 Task: Move the task Fix issue causing mobile app to crash when device is low on memory to the section Done in the project TracePlan and filter the tasks in the project by Incomplete tasks.
Action: Mouse moved to (458, 218)
Screenshot: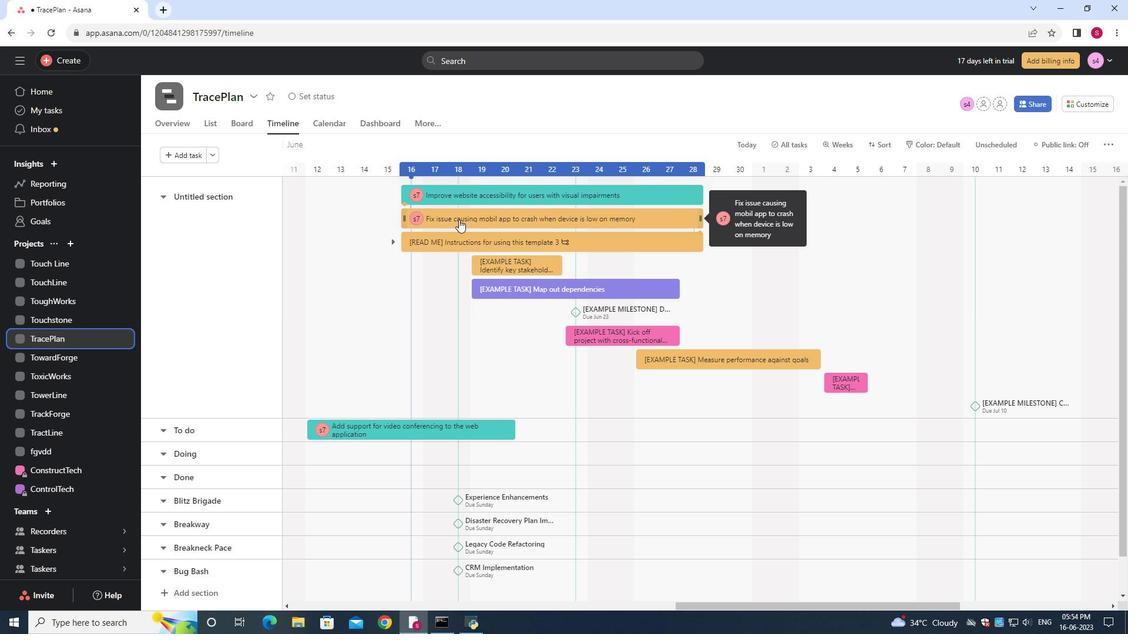
Action: Mouse pressed left at (458, 218)
Screenshot: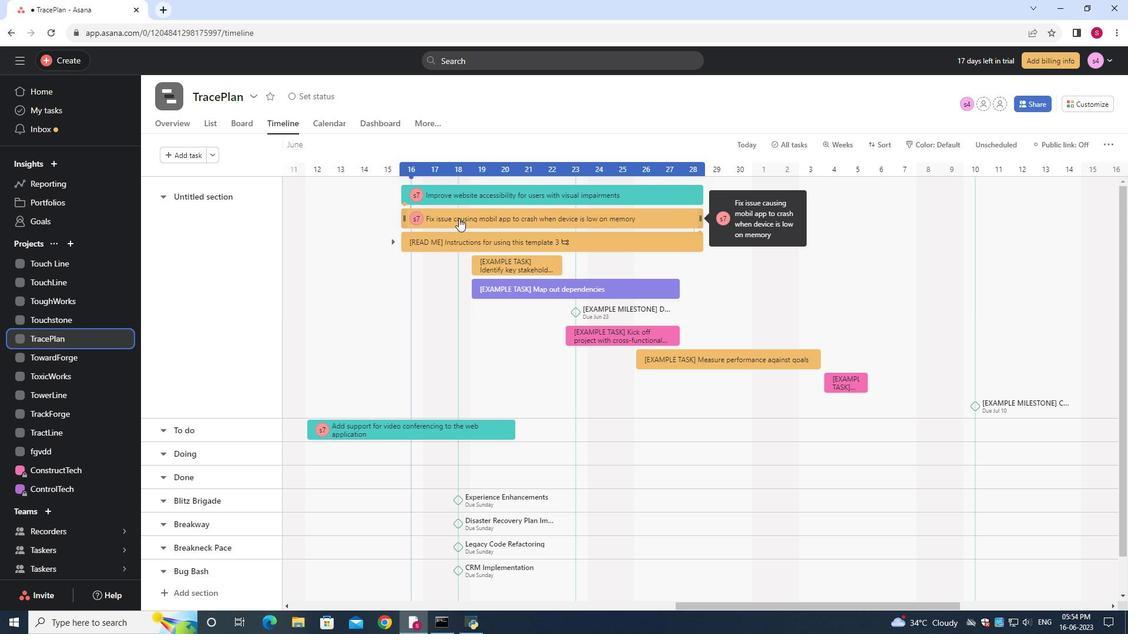
Action: Mouse moved to (206, 123)
Screenshot: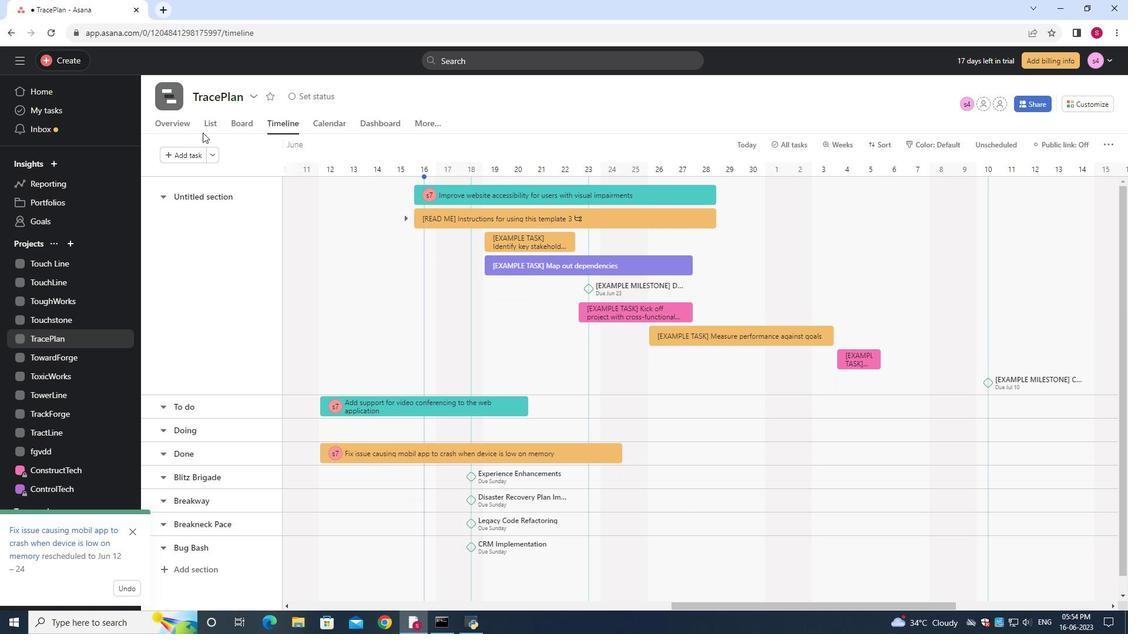 
Action: Mouse pressed left at (206, 123)
Screenshot: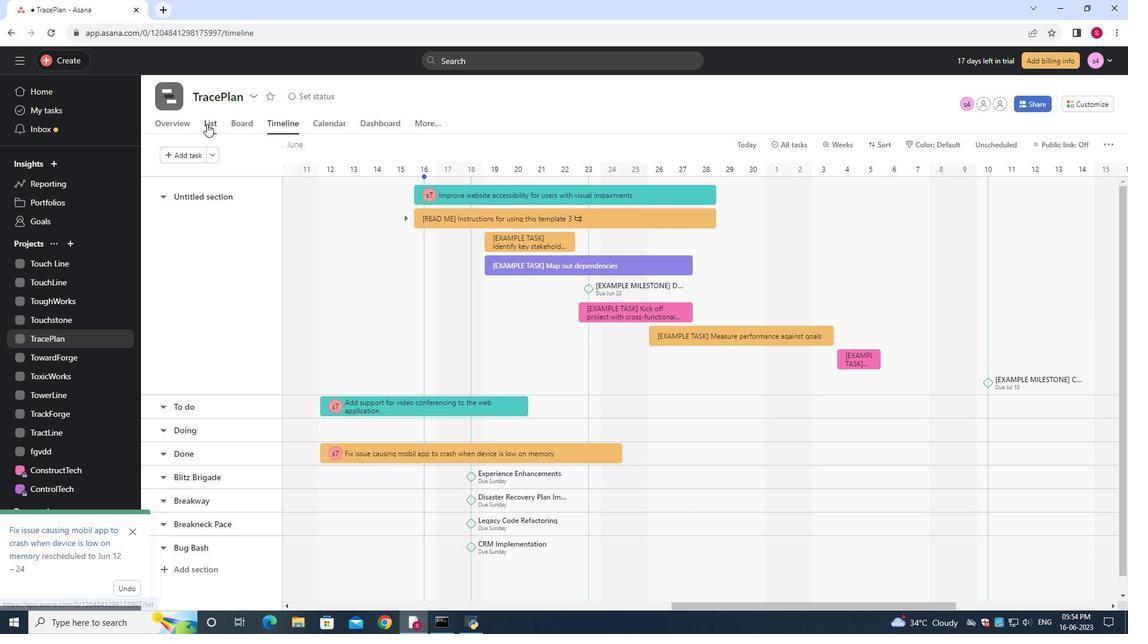 
Action: Mouse moved to (284, 150)
Screenshot: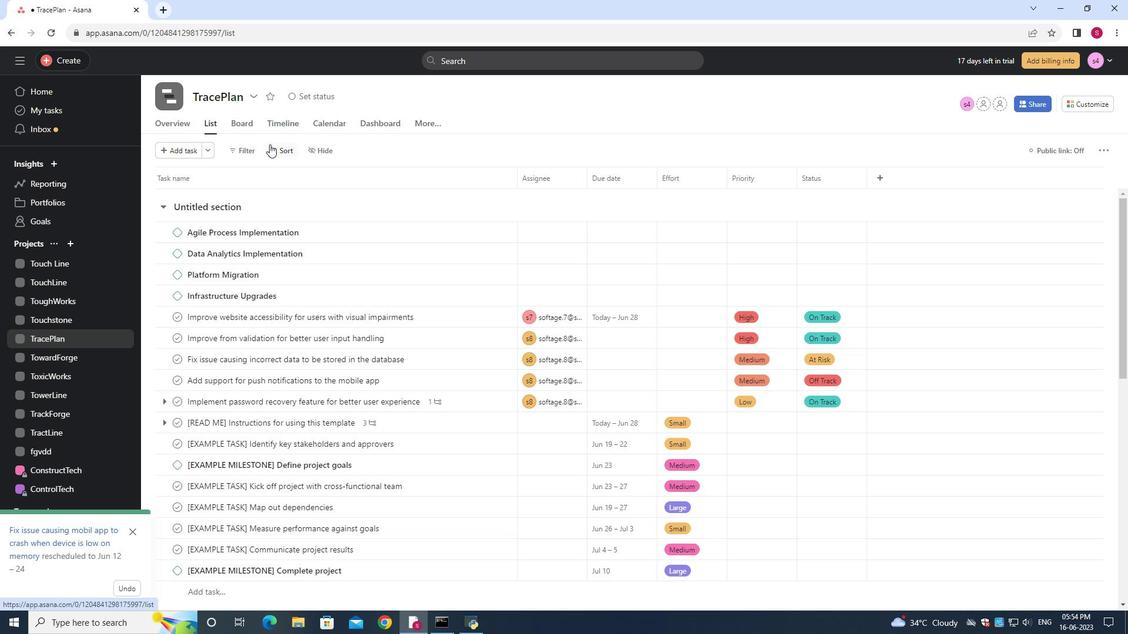 
Action: Mouse pressed left at (284, 150)
Screenshot: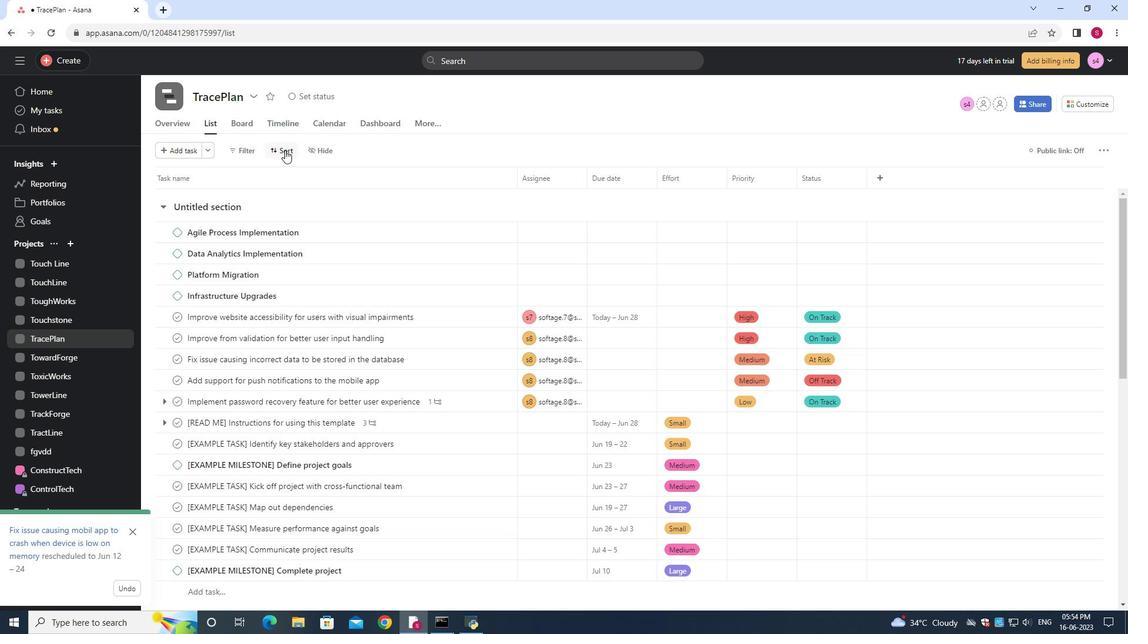 
Action: Mouse moved to (331, 240)
Screenshot: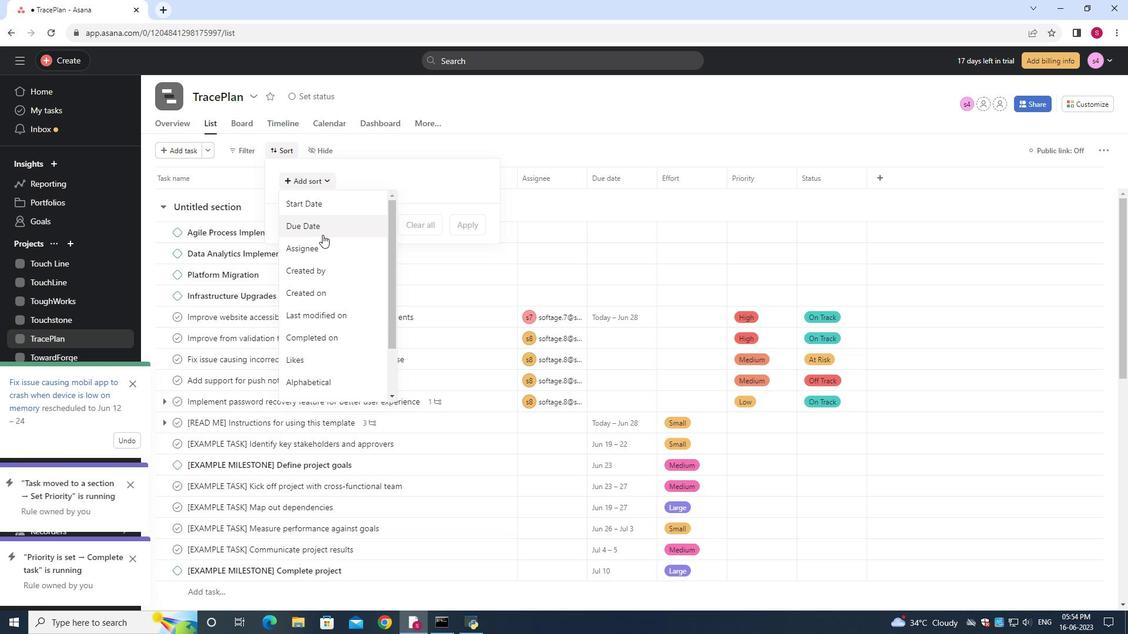 
Action: Mouse scrolled (331, 240) with delta (0, 0)
Screenshot: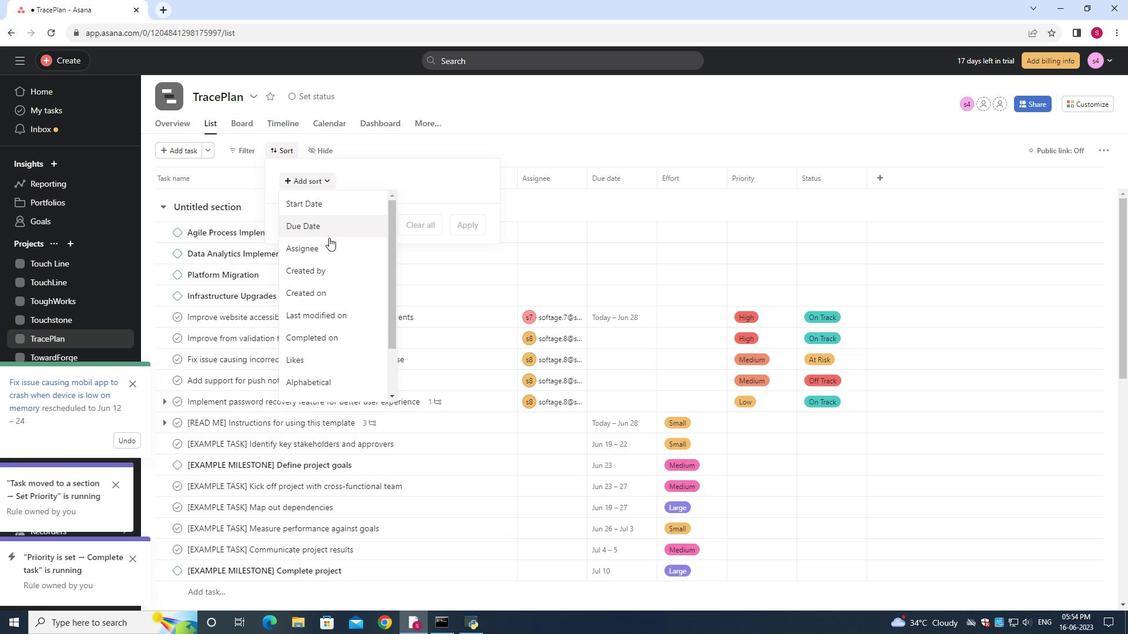 
Action: Mouse moved to (331, 241)
Screenshot: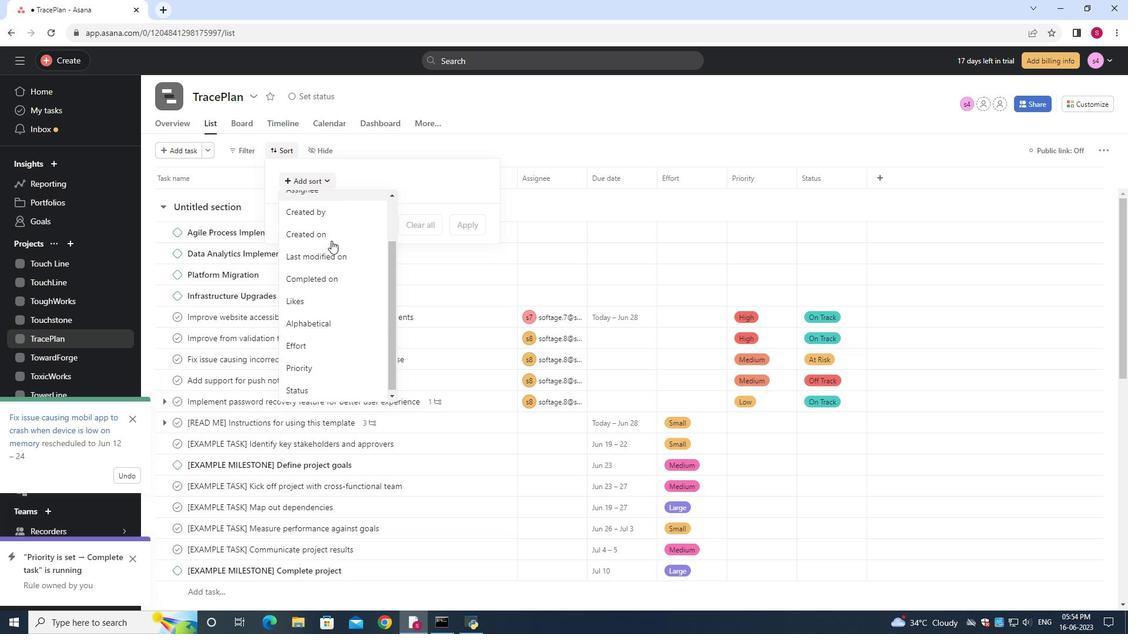 
Action: Mouse scrolled (331, 240) with delta (0, 0)
Screenshot: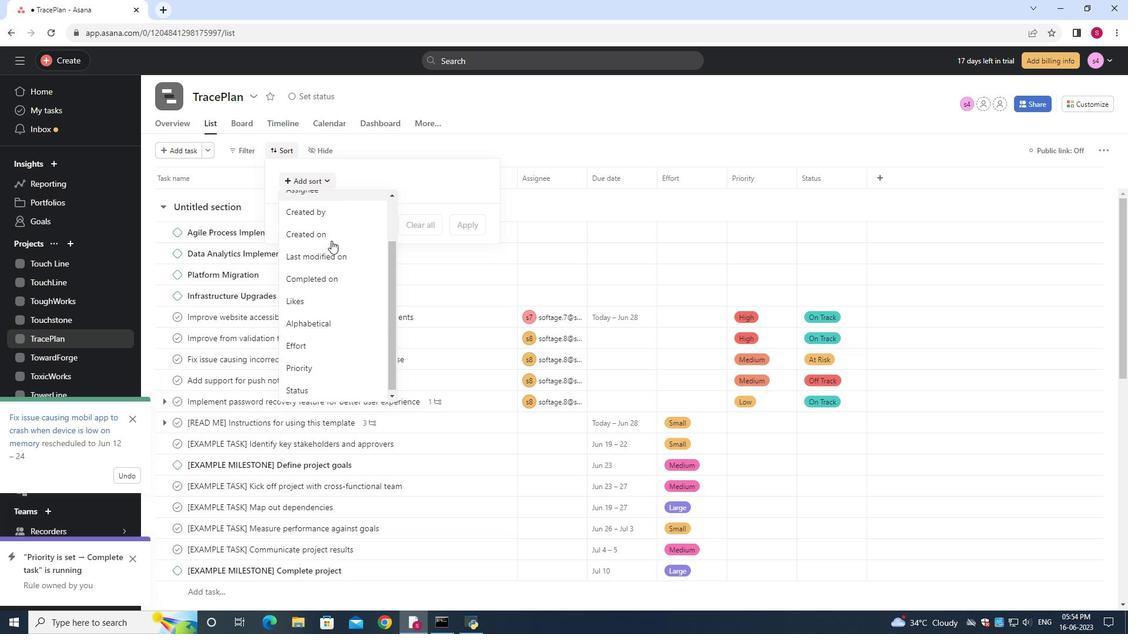 
Action: Mouse moved to (331, 242)
Screenshot: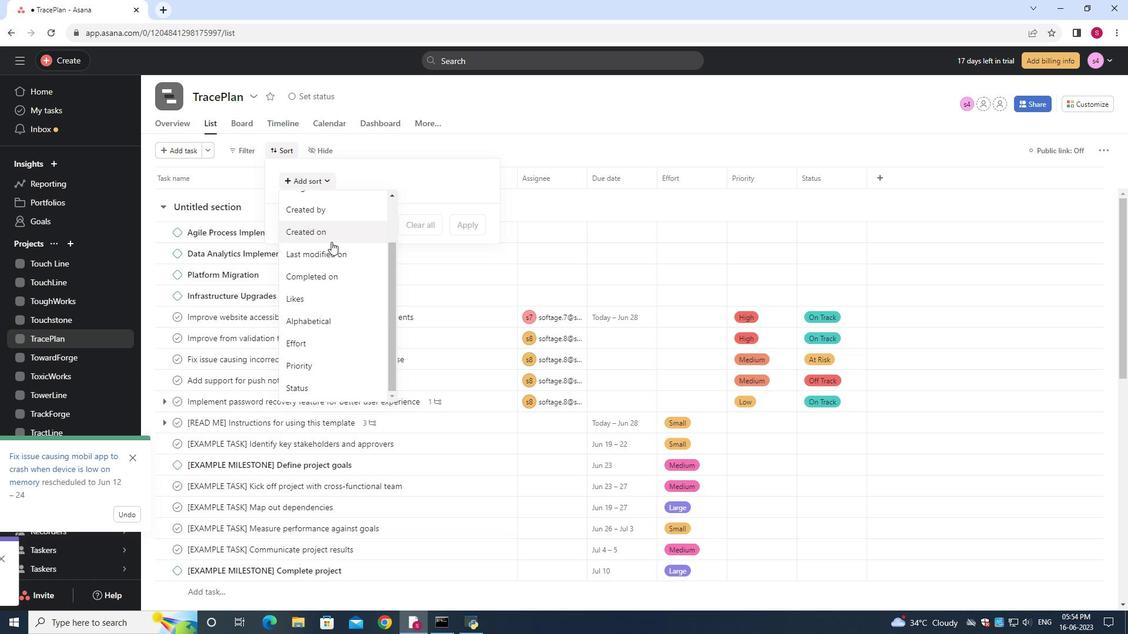 
Action: Mouse scrolled (331, 241) with delta (0, 0)
Screenshot: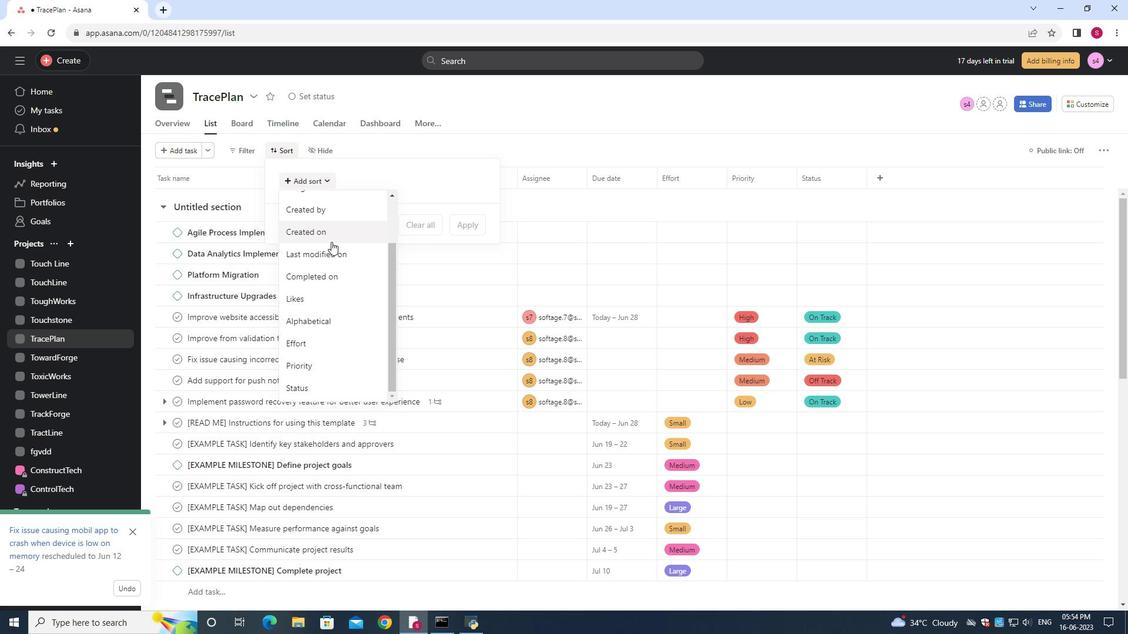 
Action: Mouse moved to (319, 347)
Screenshot: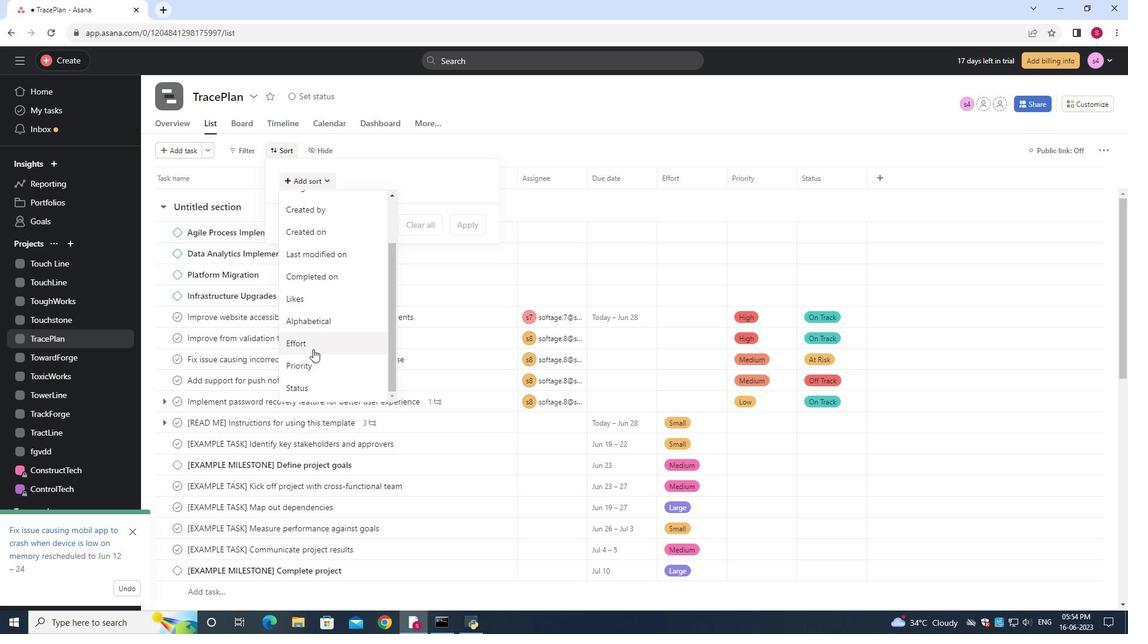 
Action: Mouse scrolled (319, 348) with delta (0, 0)
Screenshot: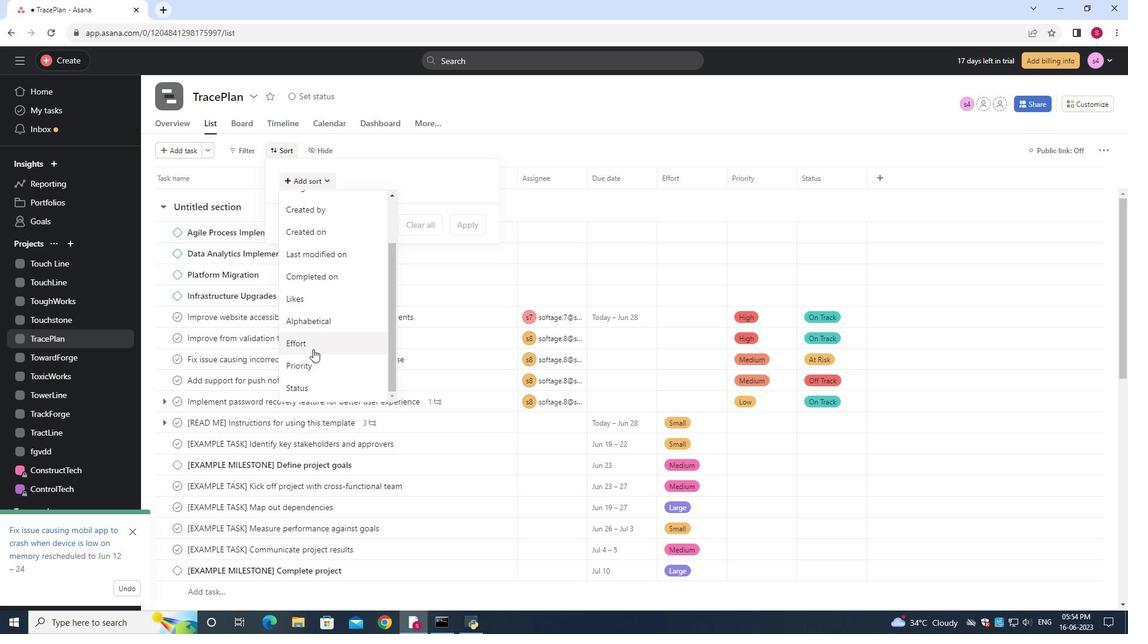 
Action: Mouse moved to (319, 346)
Screenshot: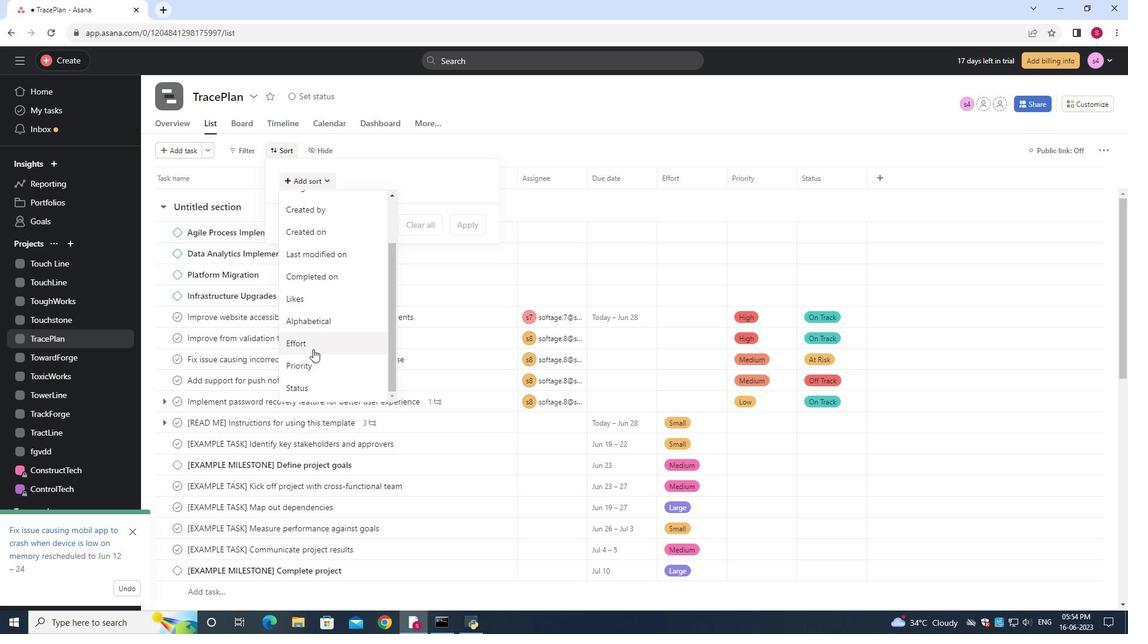 
Action: Mouse scrolled (319, 346) with delta (0, 0)
Screenshot: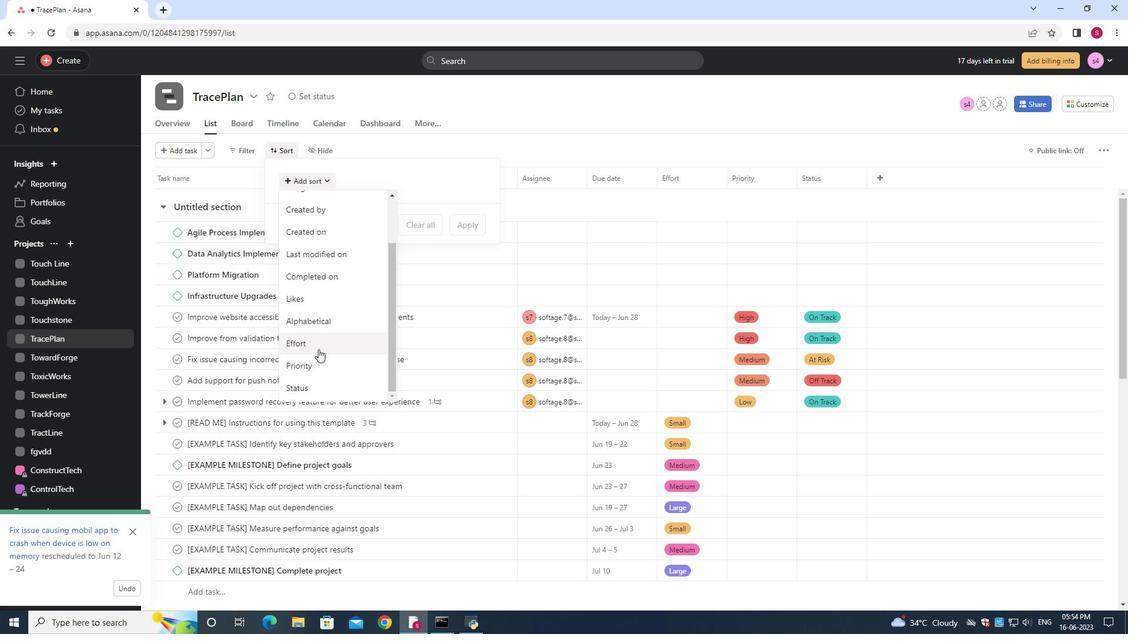 
Action: Mouse moved to (319, 345)
Screenshot: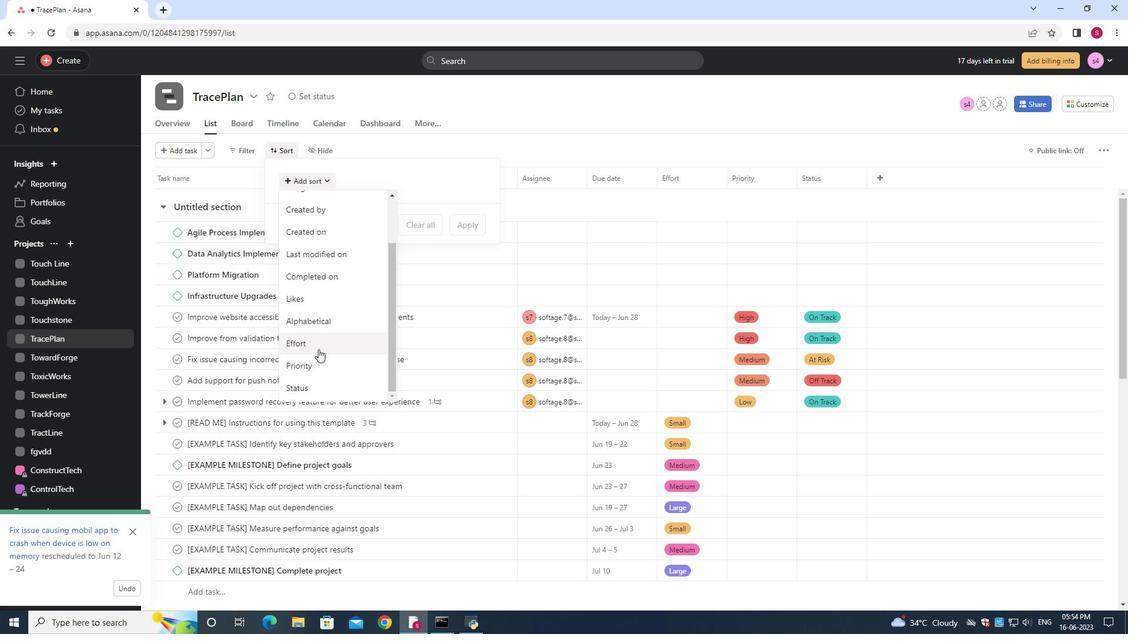 
Action: Mouse scrolled (319, 346) with delta (0, 0)
Screenshot: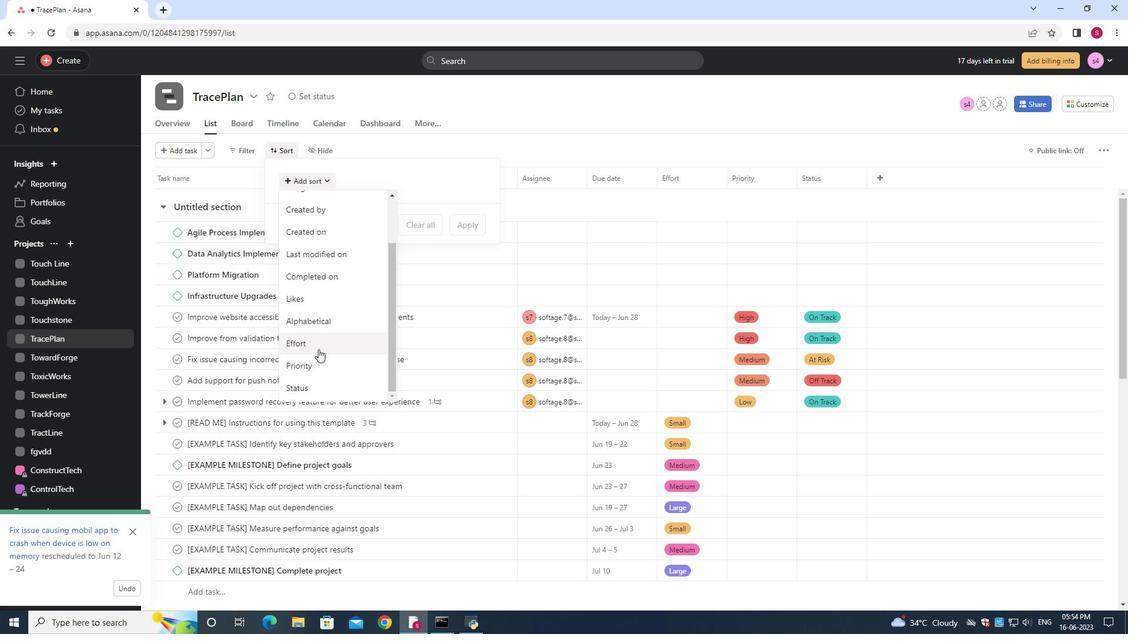 
Action: Mouse moved to (326, 283)
Screenshot: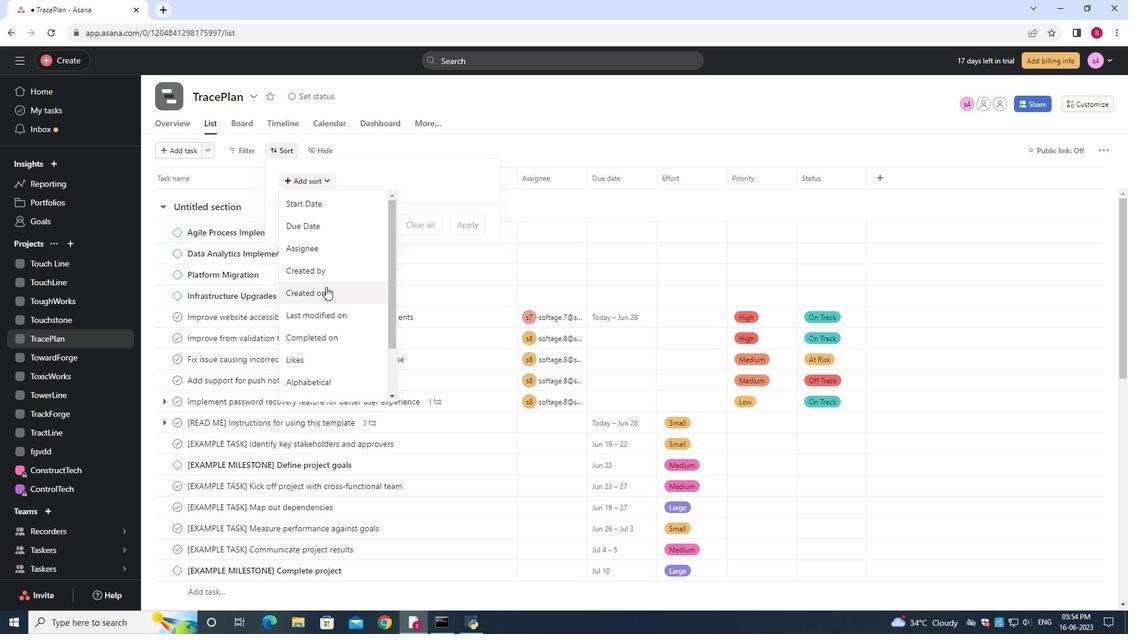 
Action: Mouse scrolled (326, 283) with delta (0, 0)
Screenshot: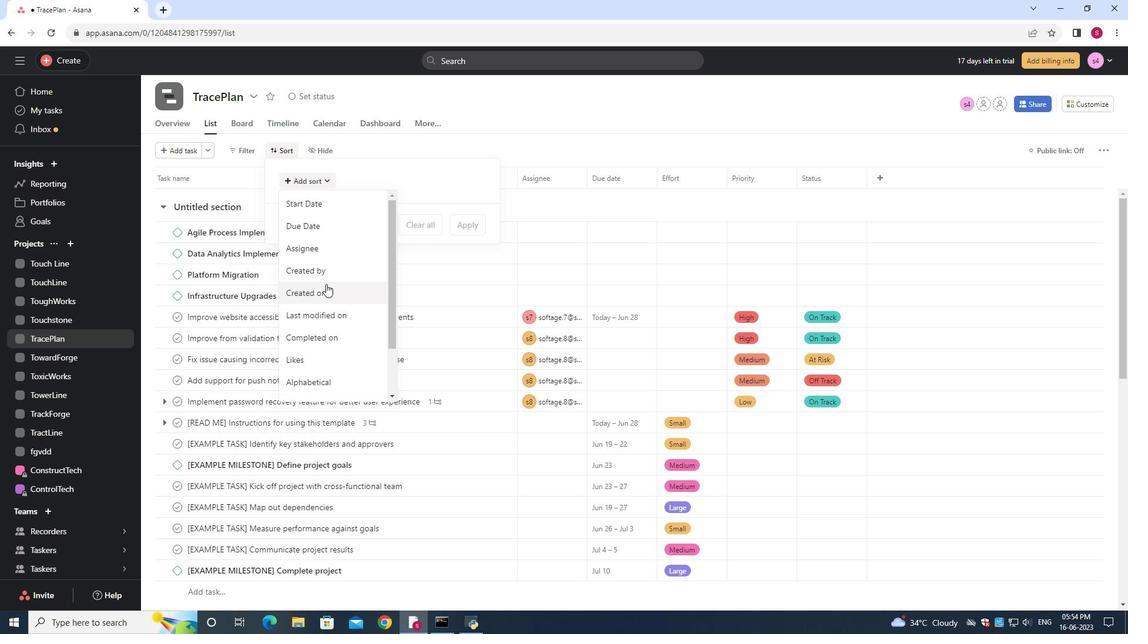 
Action: Mouse scrolled (326, 283) with delta (0, 0)
Screenshot: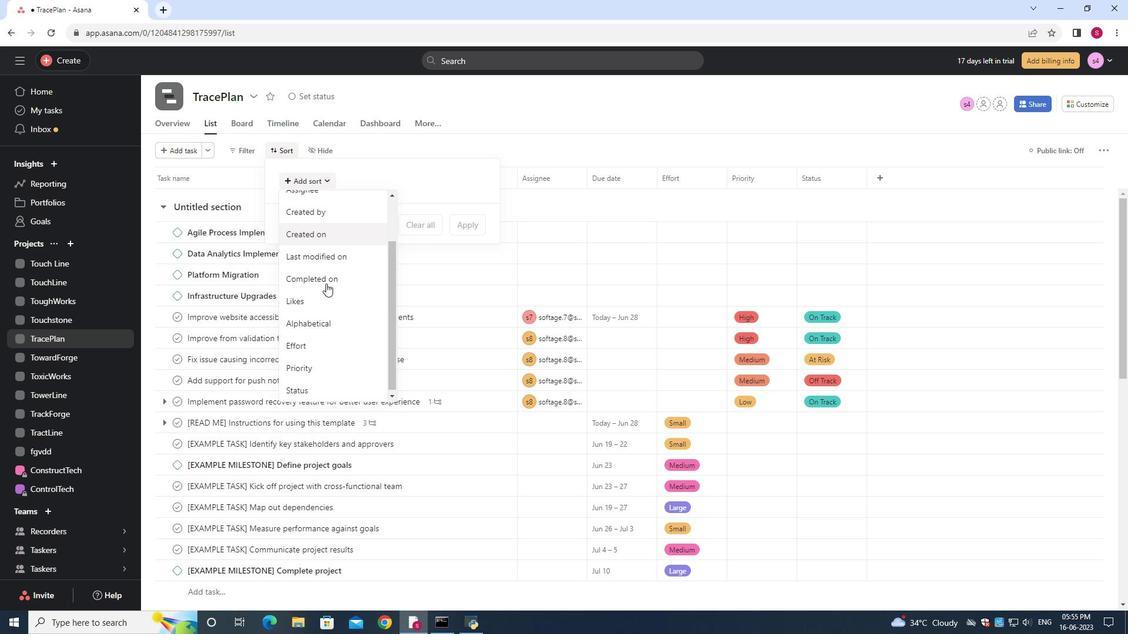 
Action: Mouse scrolled (326, 283) with delta (0, 0)
Screenshot: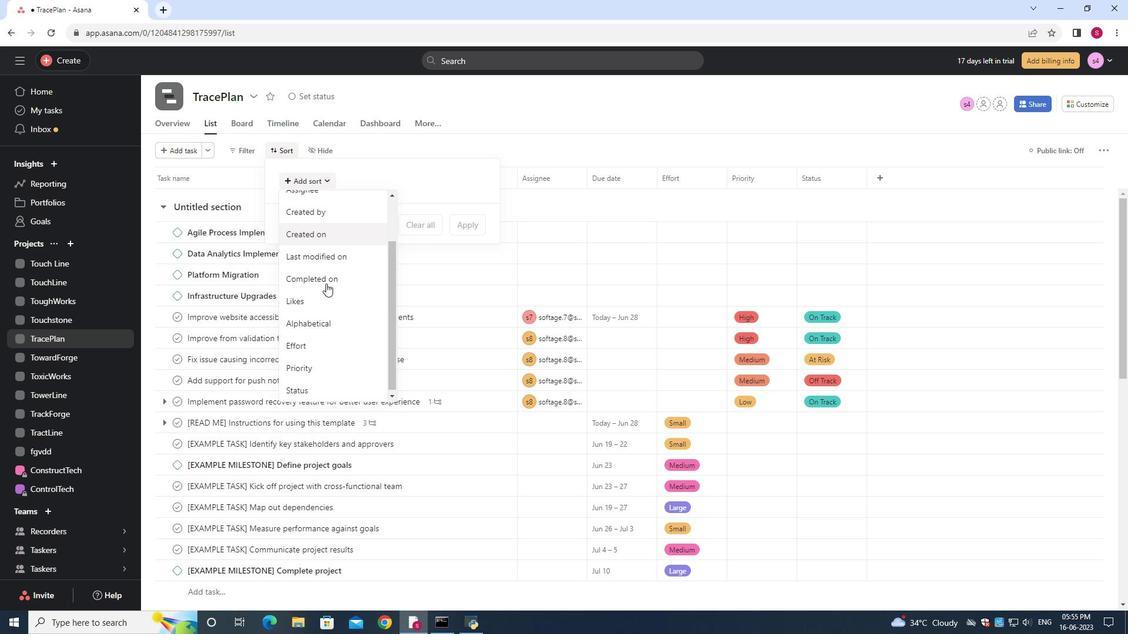 
Action: Mouse scrolled (326, 284) with delta (0, 0)
Screenshot: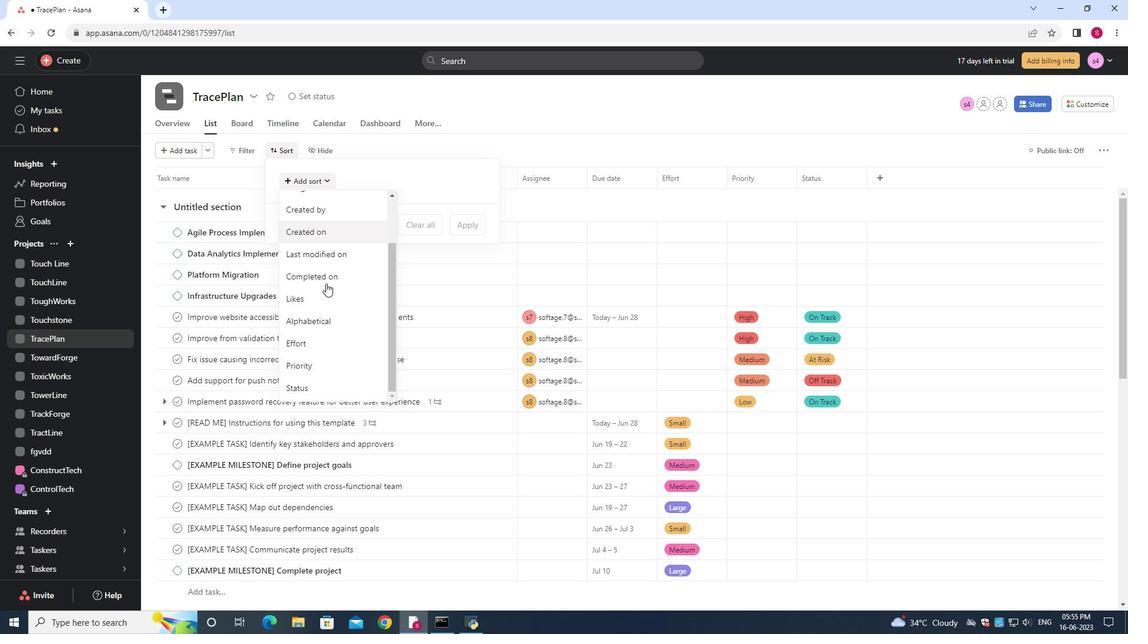 
Action: Mouse scrolled (326, 284) with delta (0, 0)
Screenshot: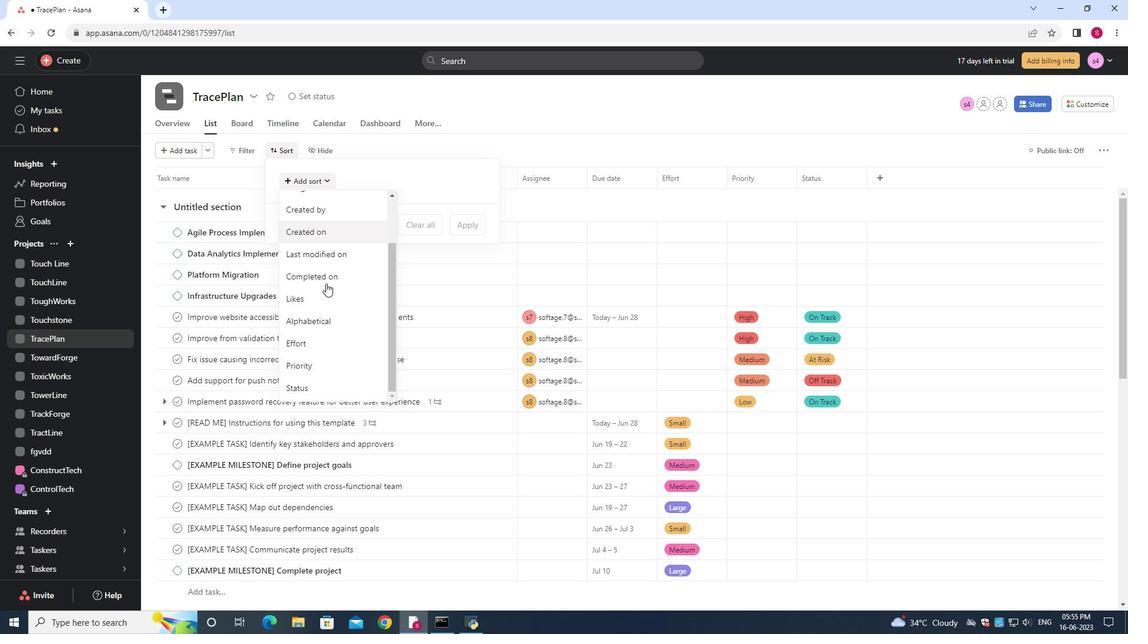 
Action: Mouse scrolled (326, 284) with delta (0, 0)
Screenshot: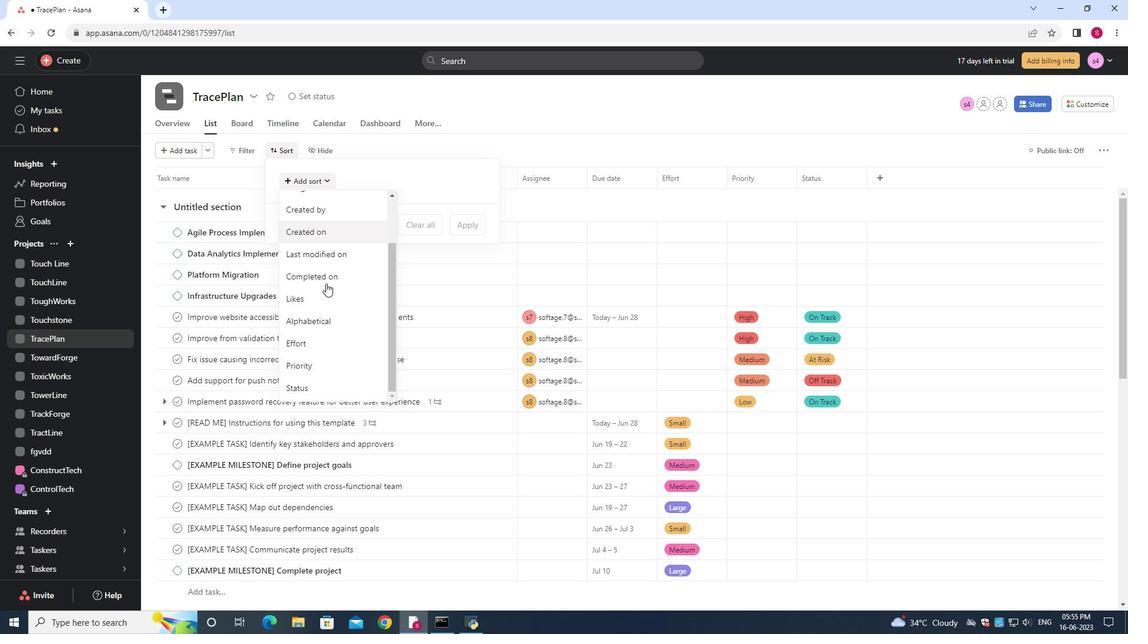 
Action: Mouse moved to (239, 151)
Screenshot: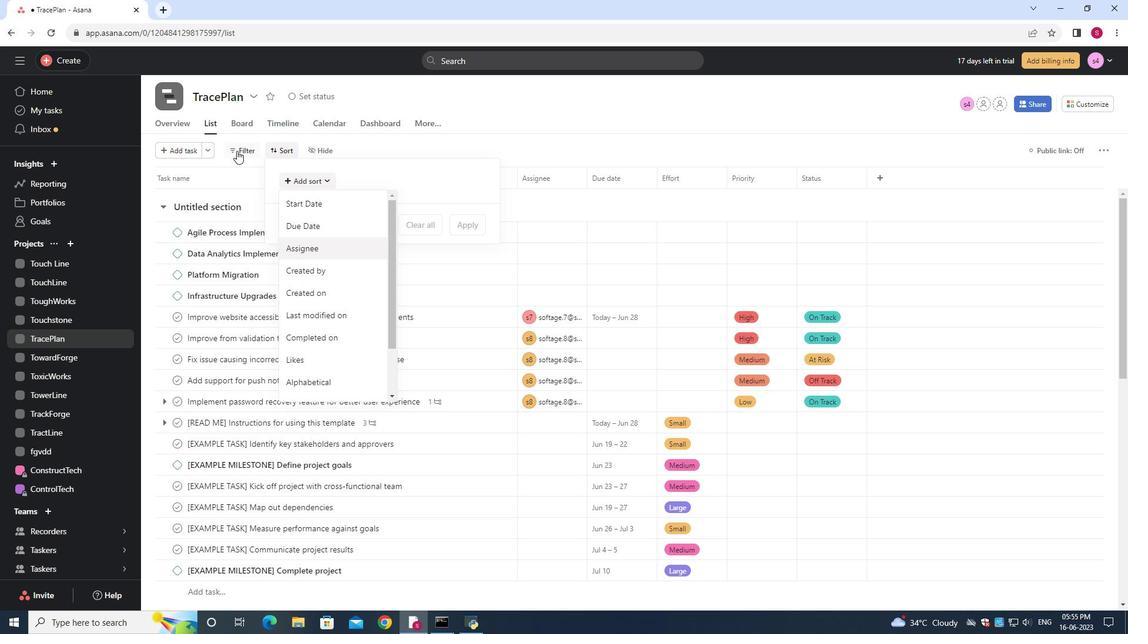 
Action: Mouse pressed left at (239, 151)
Screenshot: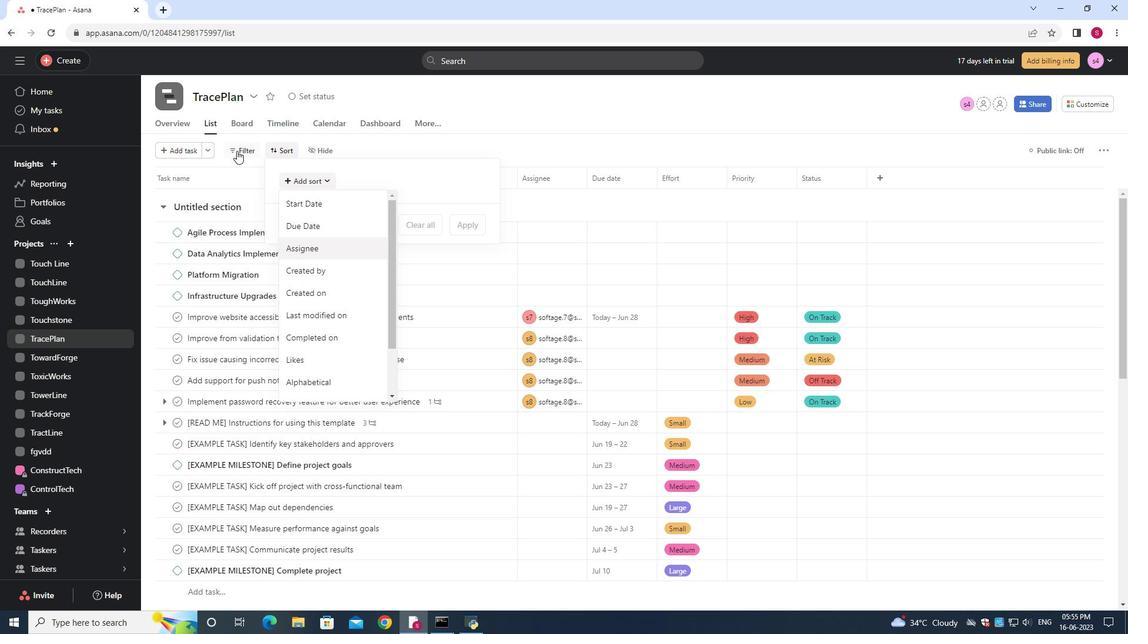 
Action: Mouse moved to (272, 196)
Screenshot: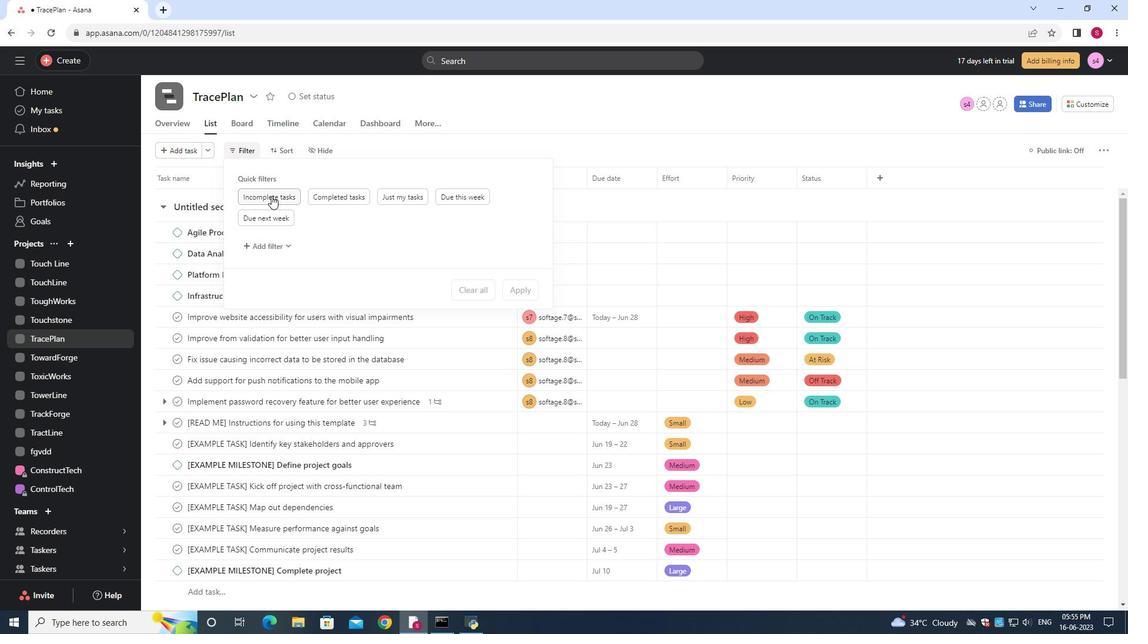 
Action: Mouse pressed left at (272, 196)
Screenshot: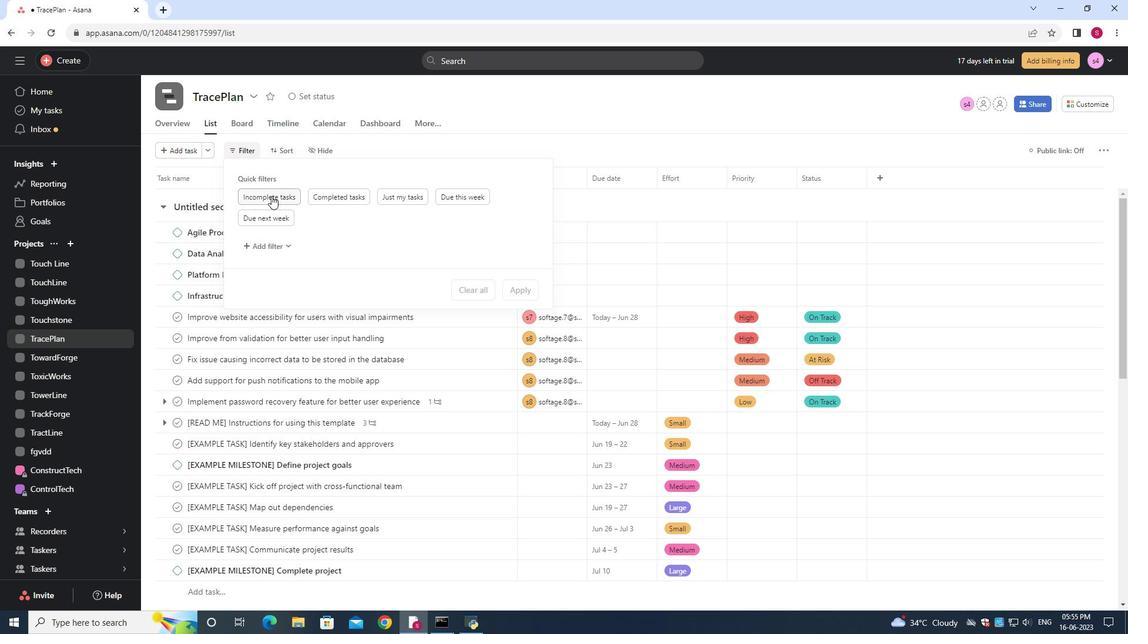 
Action: Mouse moved to (420, 237)
Screenshot: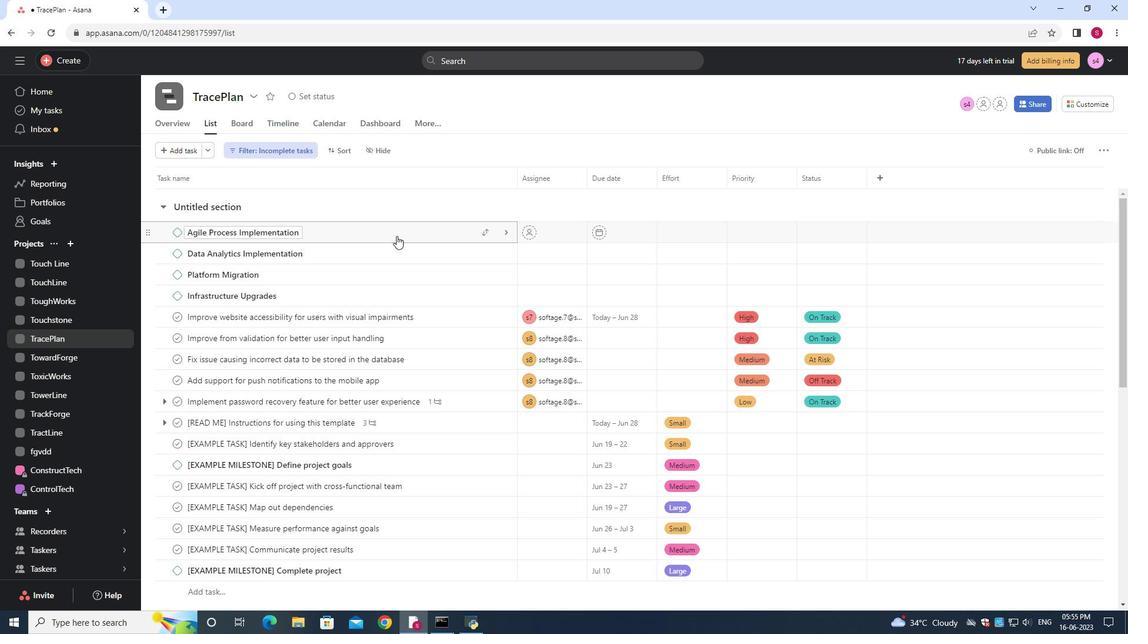 
